 Task: Create a due date automation trigger when advanced on, on the tuesday of the week before a card is due add dates due next month at 11:00 AM.
Action: Mouse moved to (1062, 81)
Screenshot: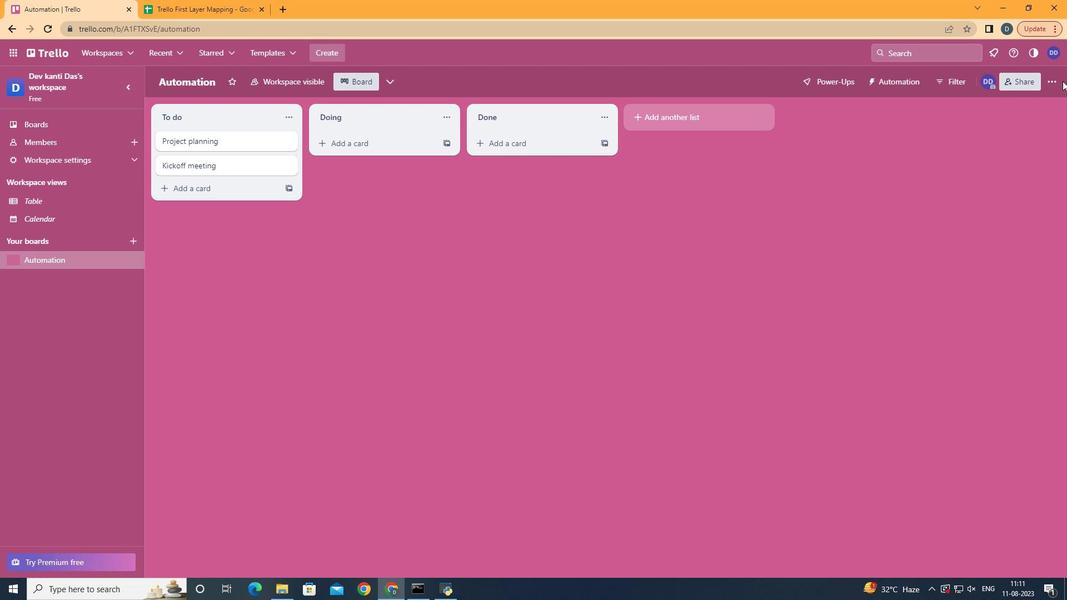 
Action: Mouse pressed left at (1062, 81)
Screenshot: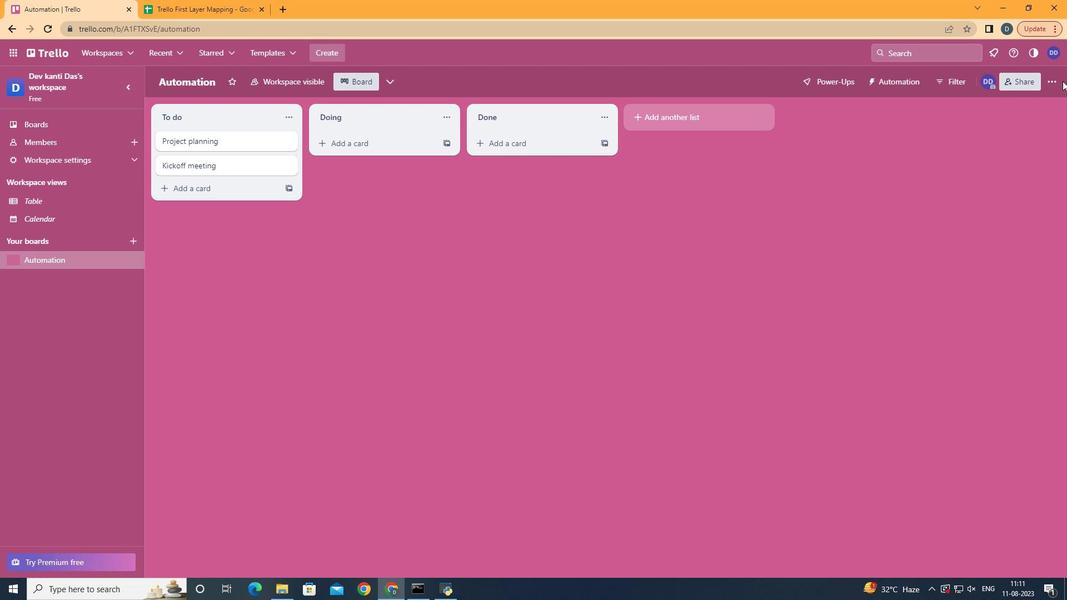 
Action: Mouse moved to (1051, 74)
Screenshot: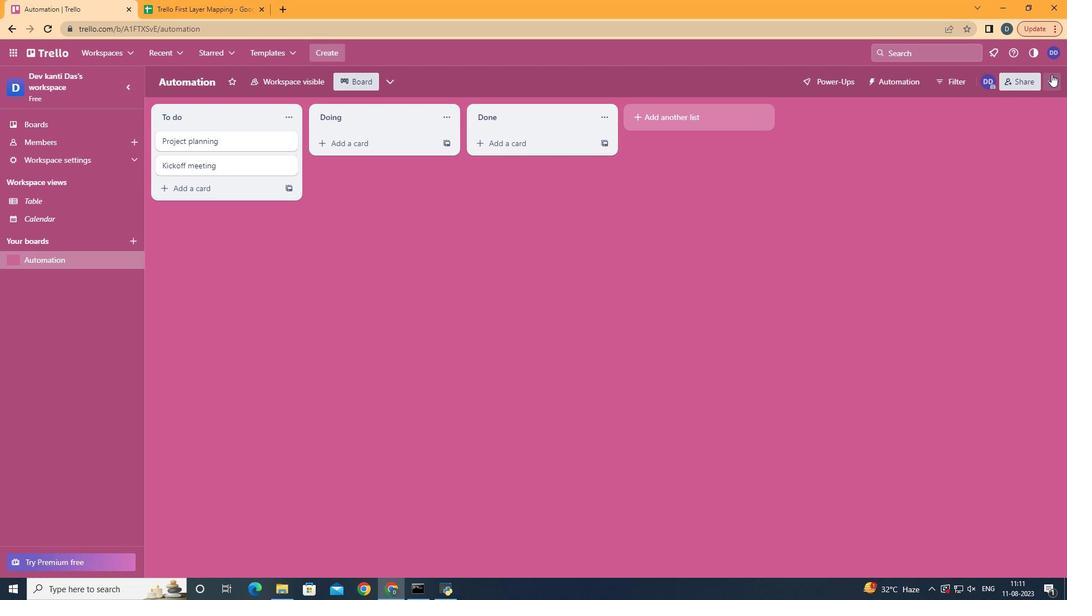 
Action: Mouse pressed left at (1051, 74)
Screenshot: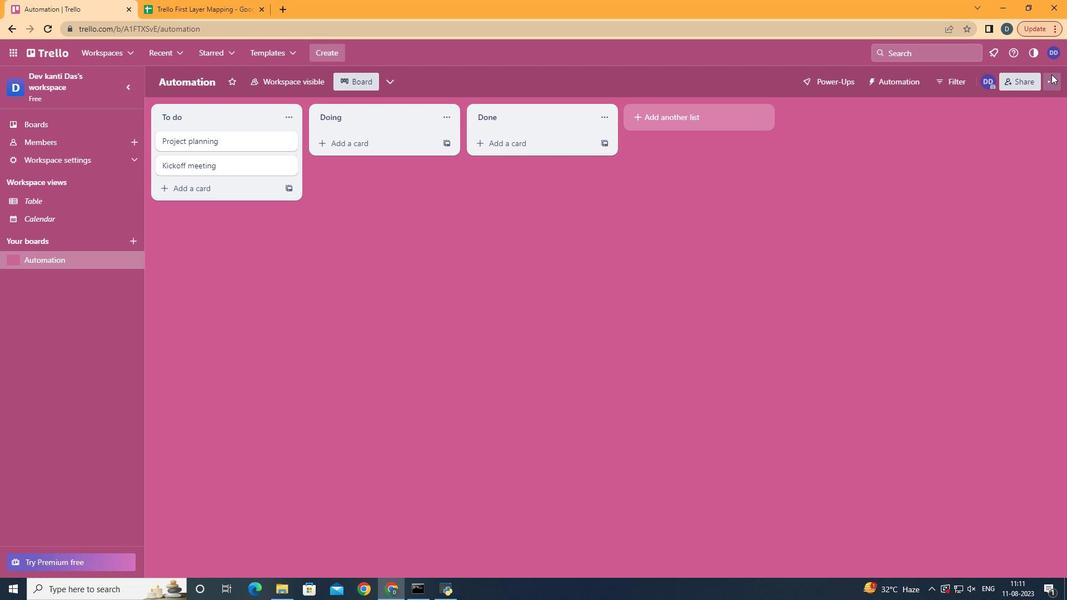 
Action: Mouse moved to (983, 241)
Screenshot: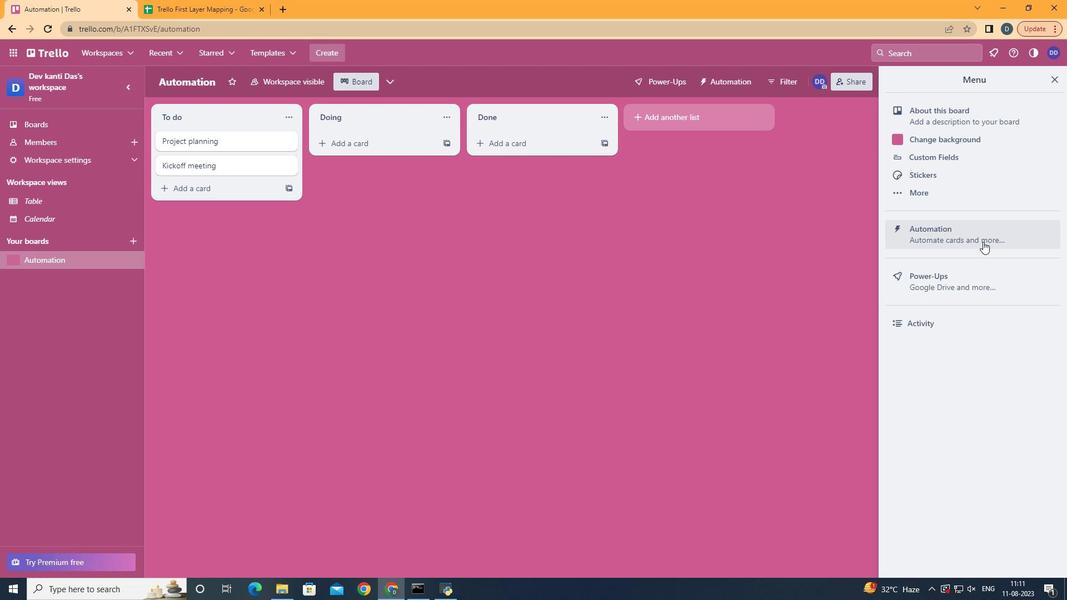
Action: Mouse pressed left at (983, 241)
Screenshot: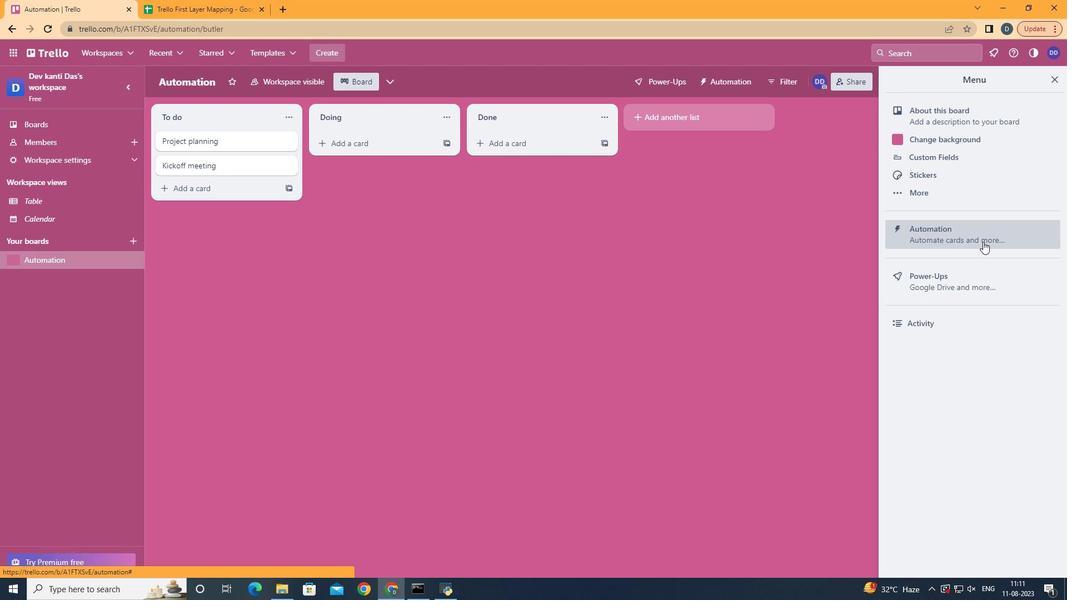 
Action: Mouse moved to (194, 231)
Screenshot: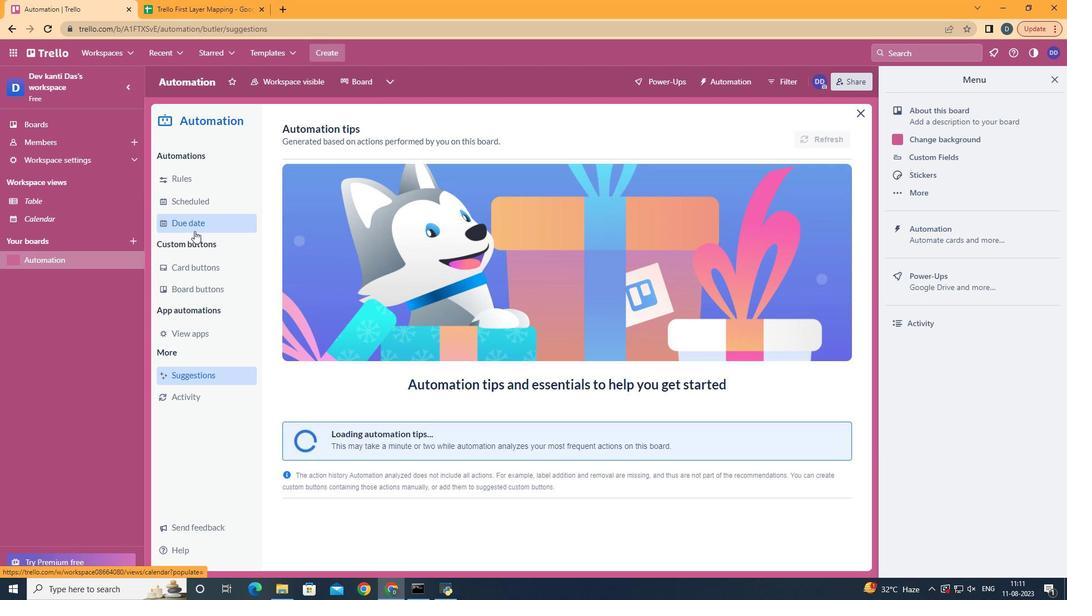 
Action: Mouse pressed left at (194, 231)
Screenshot: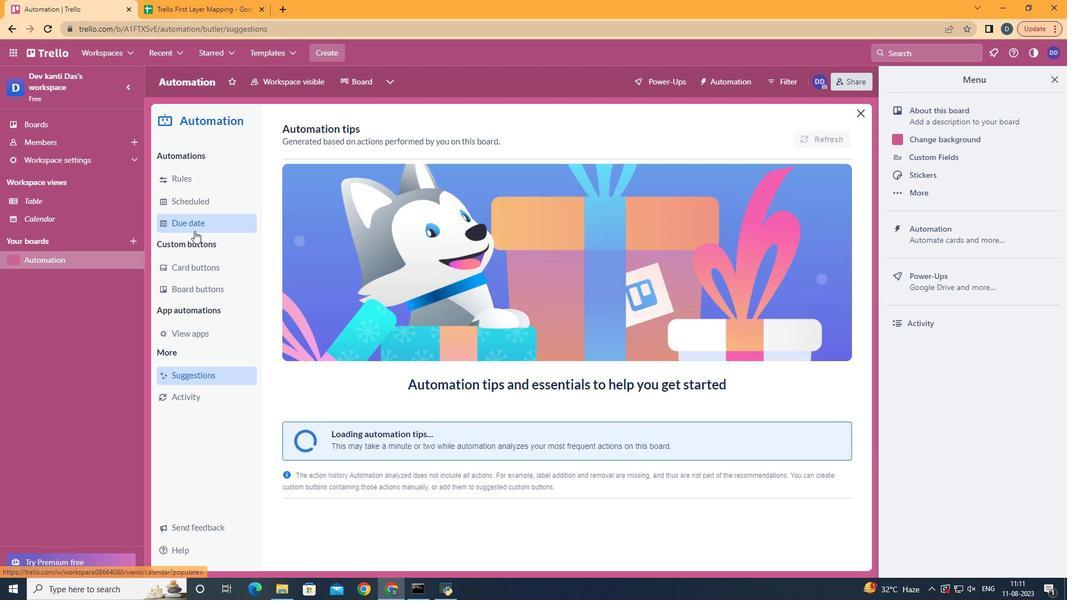 
Action: Mouse moved to (780, 133)
Screenshot: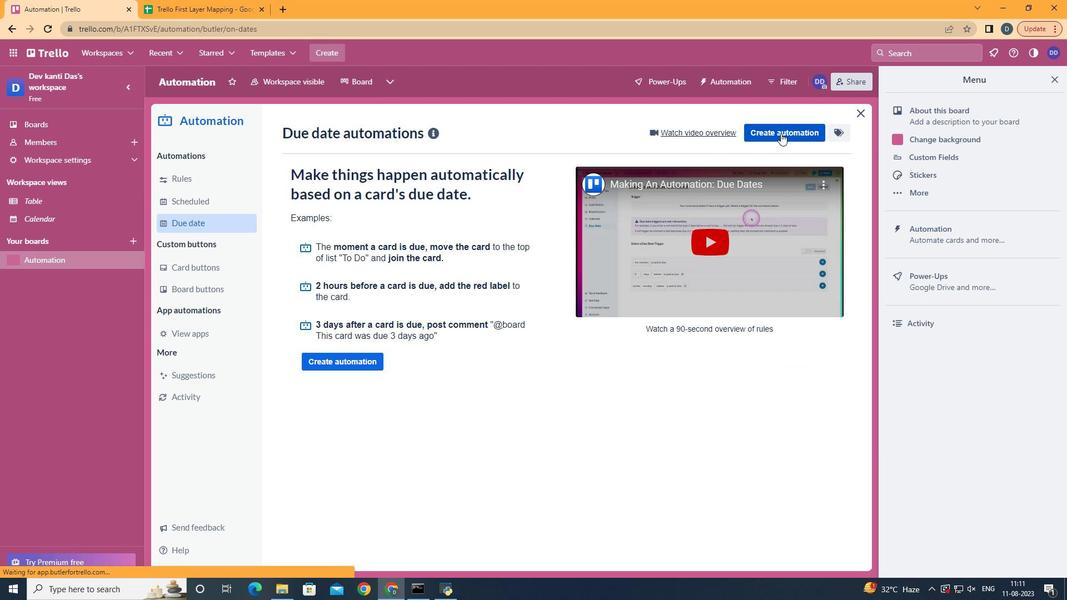 
Action: Mouse pressed left at (780, 133)
Screenshot: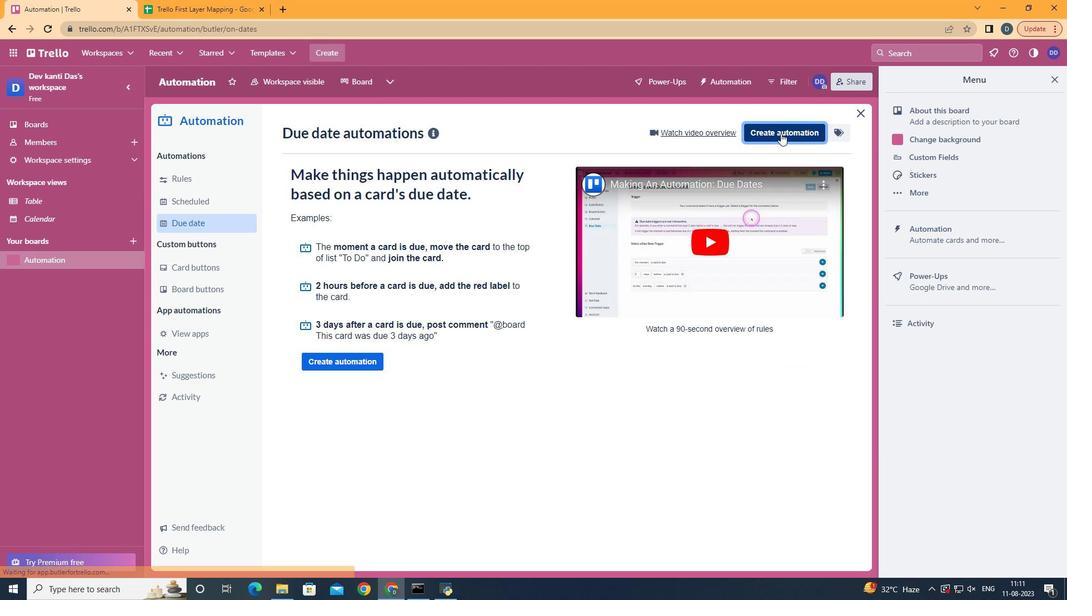 
Action: Mouse moved to (595, 239)
Screenshot: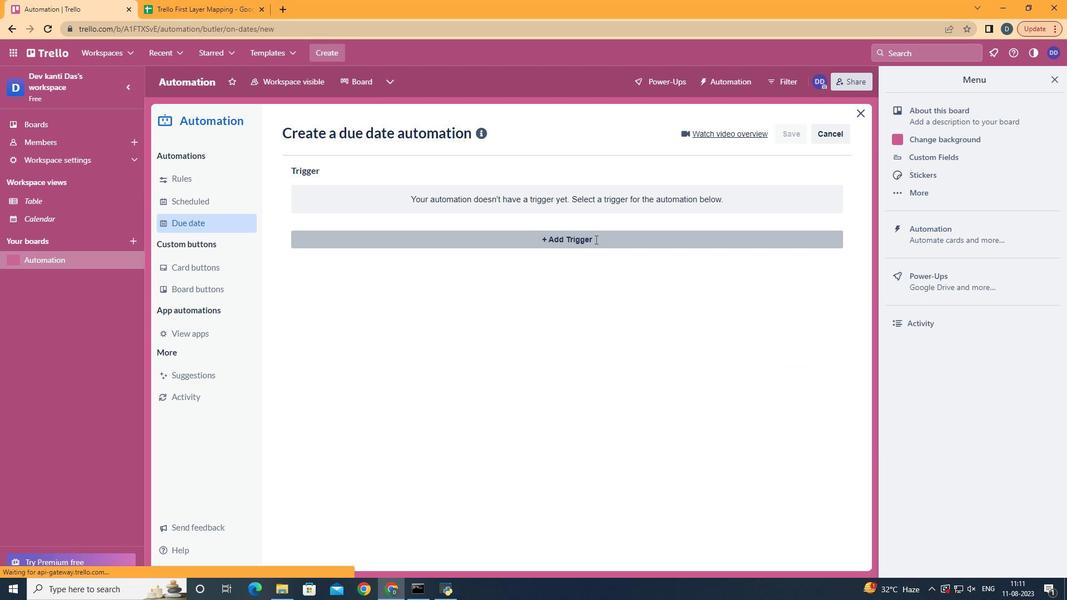 
Action: Mouse pressed left at (595, 239)
Screenshot: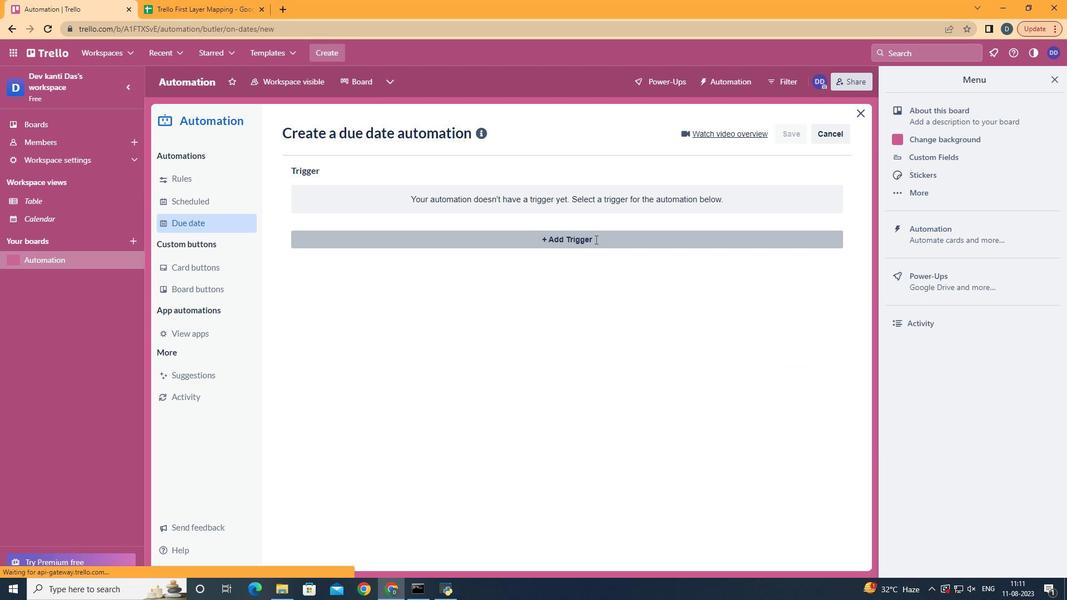 
Action: Mouse moved to (364, 310)
Screenshot: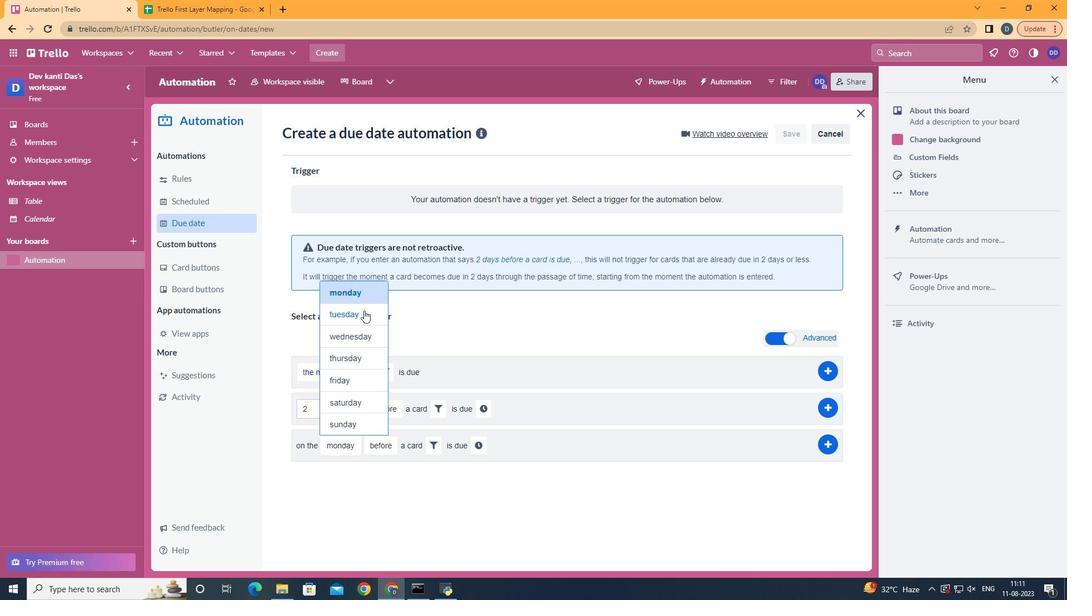 
Action: Mouse pressed left at (364, 310)
Screenshot: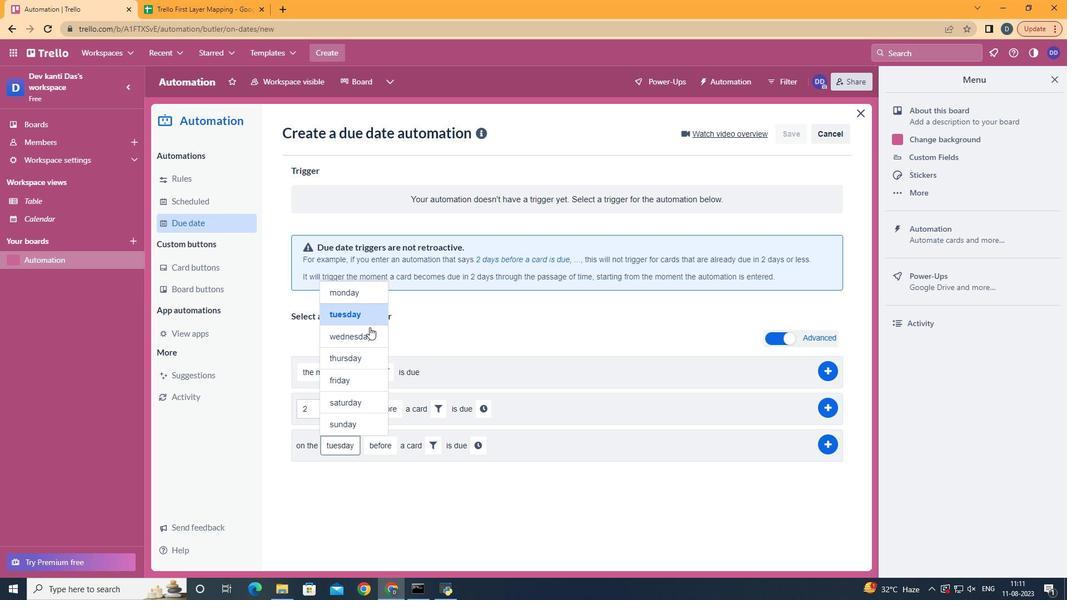 
Action: Mouse moved to (390, 530)
Screenshot: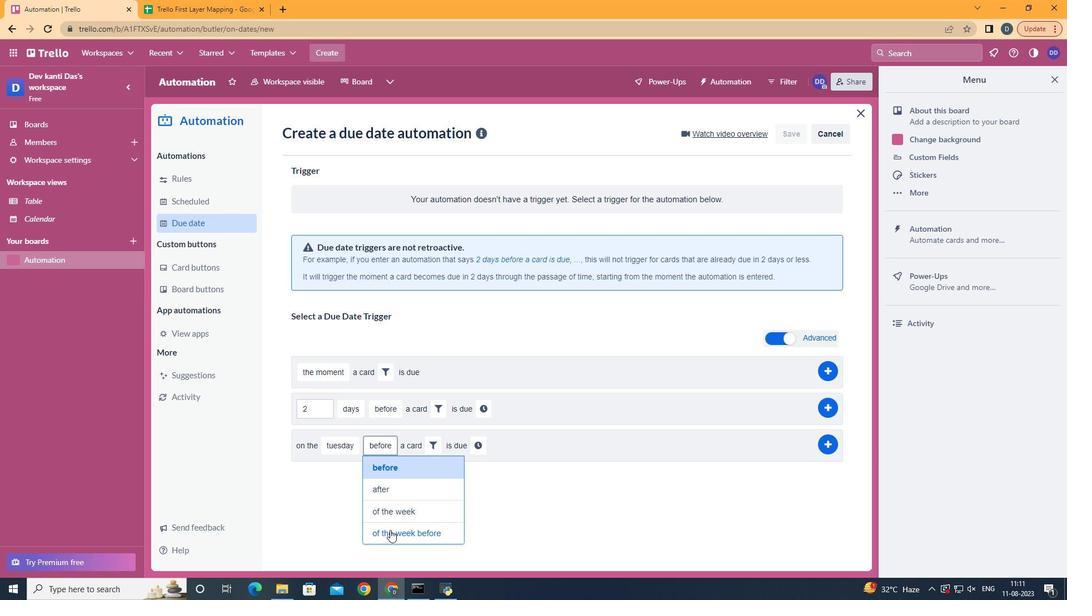 
Action: Mouse pressed left at (390, 530)
Screenshot: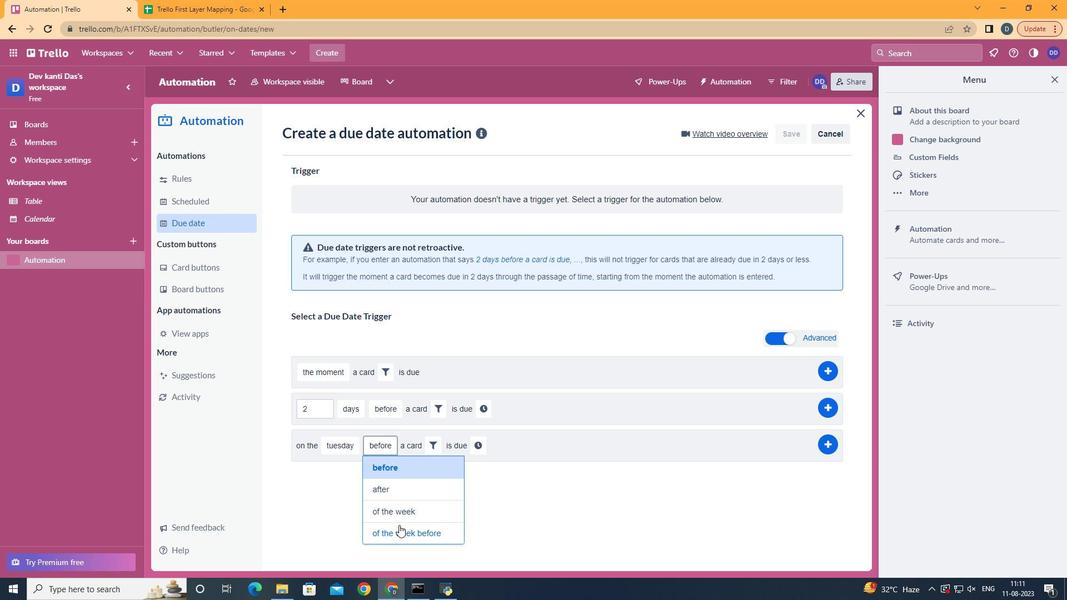 
Action: Mouse moved to (472, 449)
Screenshot: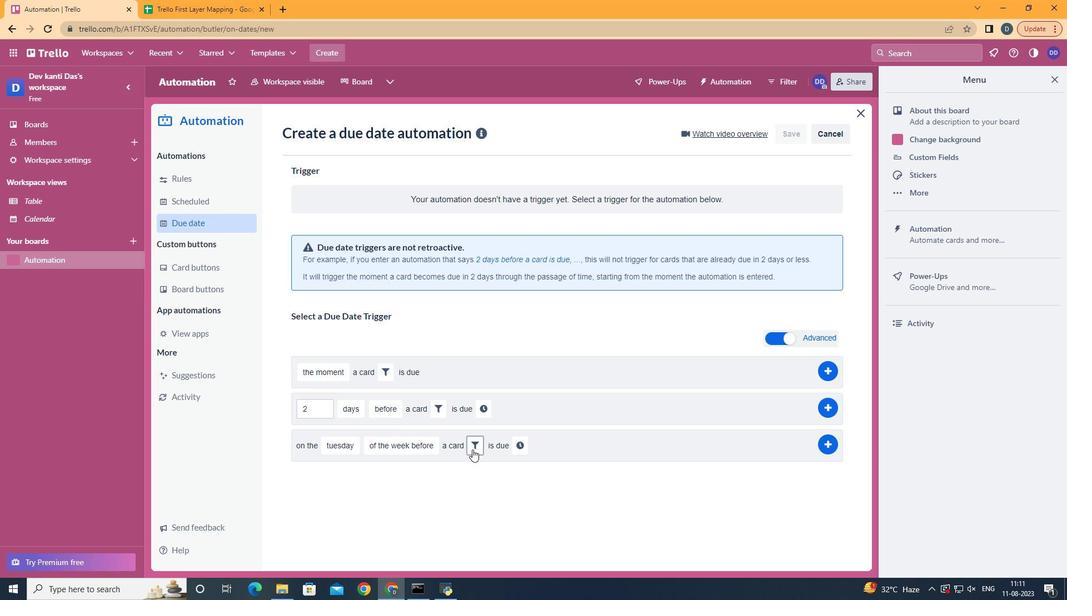 
Action: Mouse pressed left at (472, 449)
Screenshot: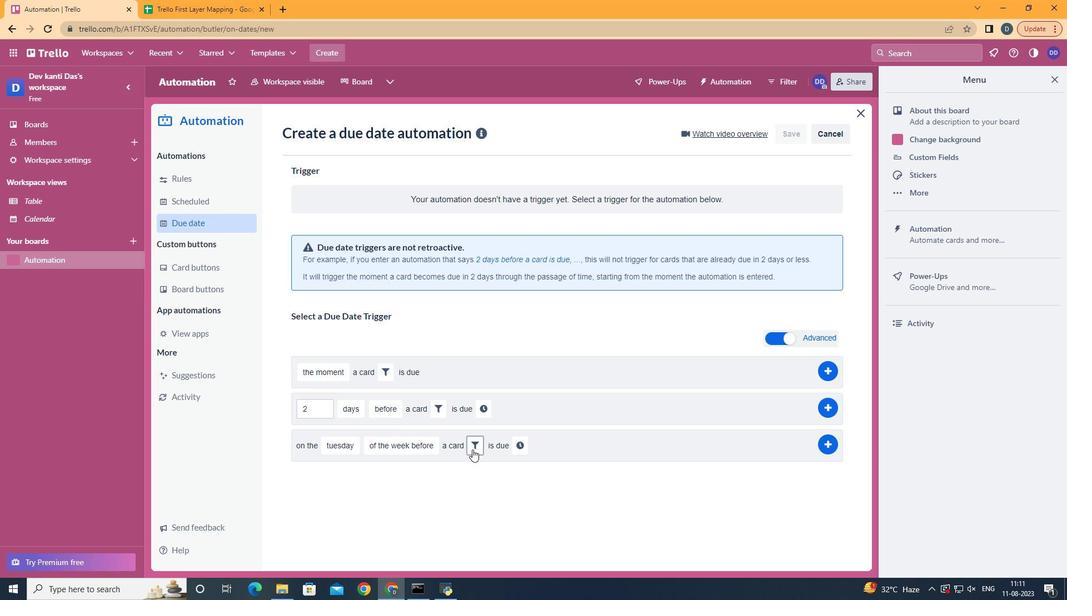 
Action: Mouse moved to (540, 480)
Screenshot: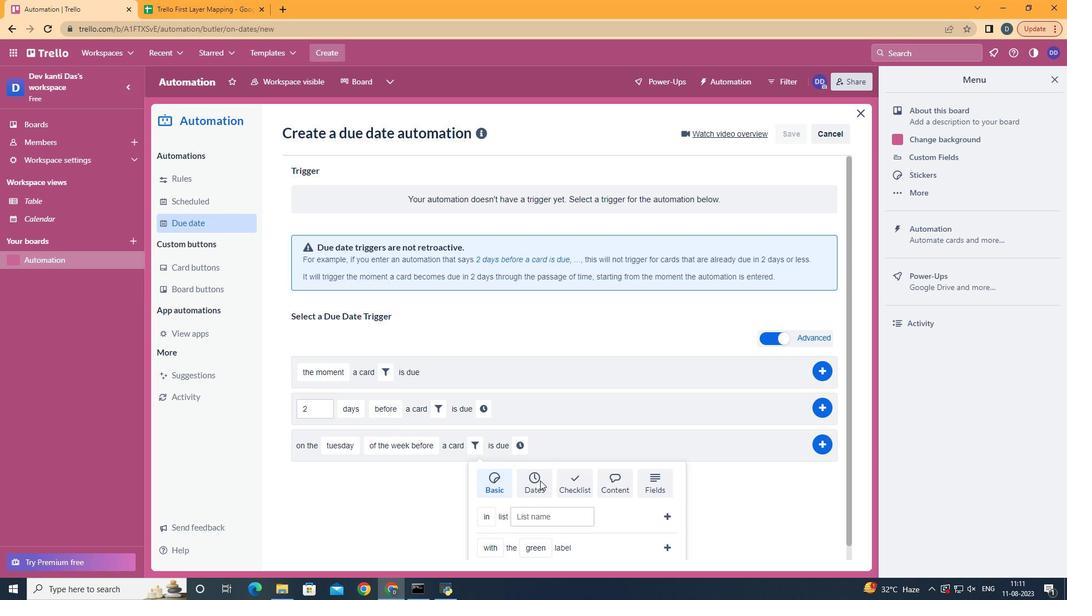 
Action: Mouse pressed left at (540, 480)
Screenshot: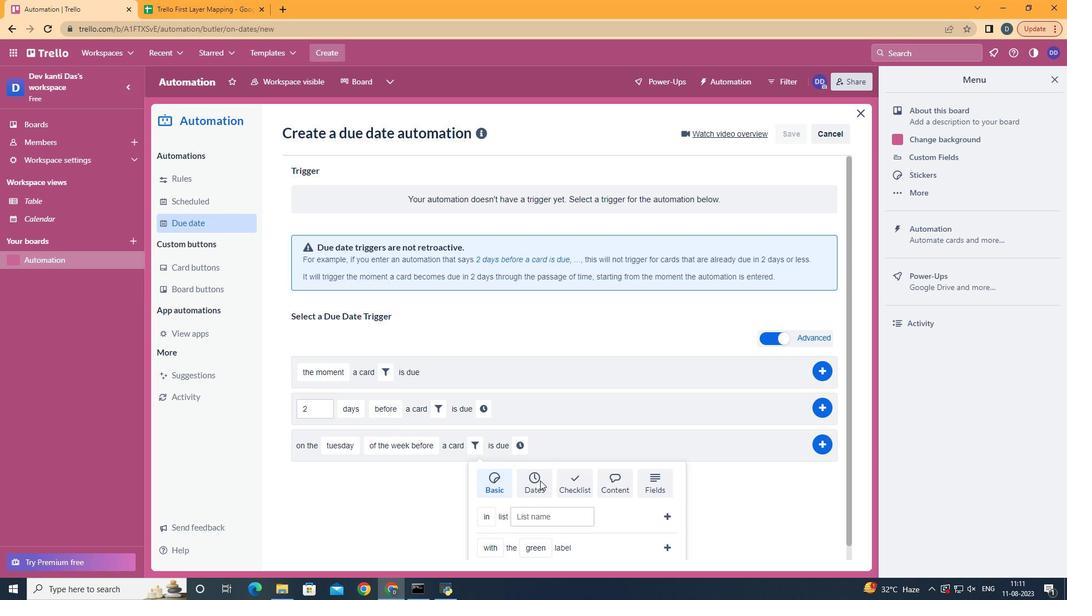 
Action: Mouse scrolled (540, 480) with delta (0, 0)
Screenshot: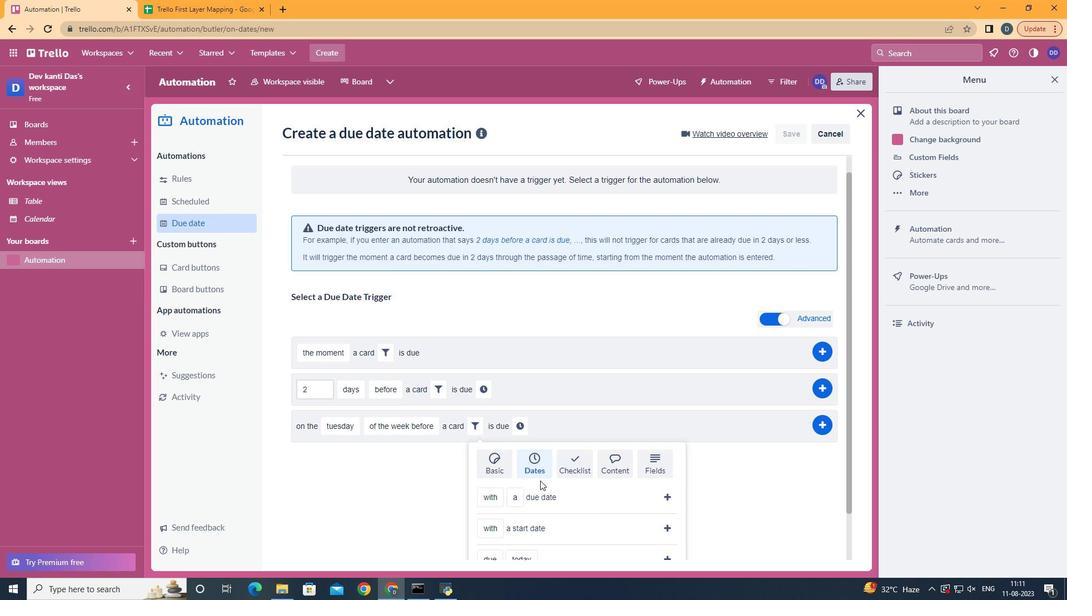 
Action: Mouse scrolled (540, 480) with delta (0, 0)
Screenshot: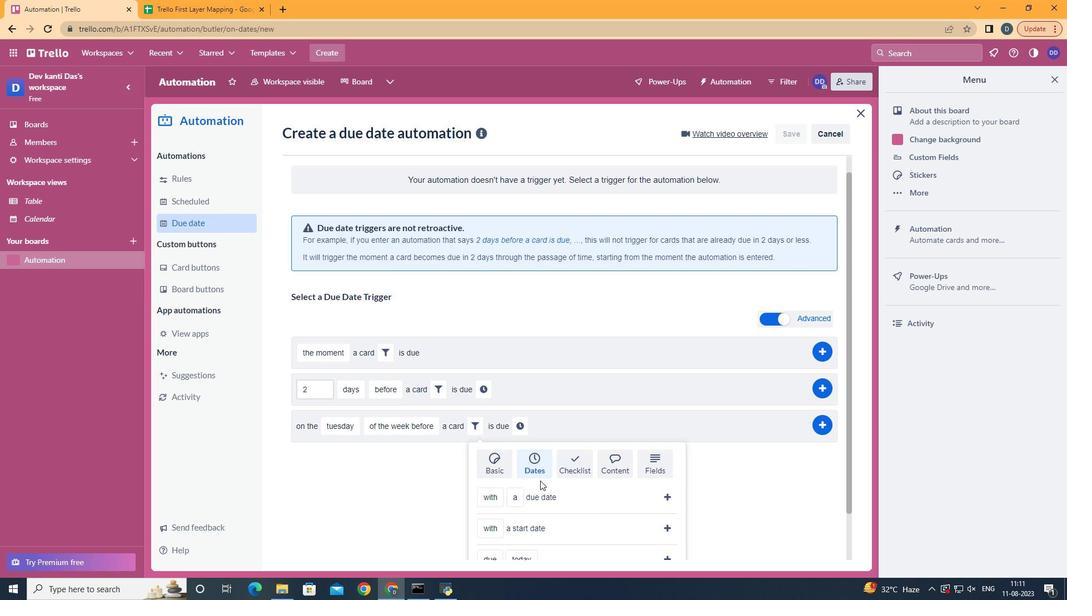 
Action: Mouse scrolled (540, 480) with delta (0, 0)
Screenshot: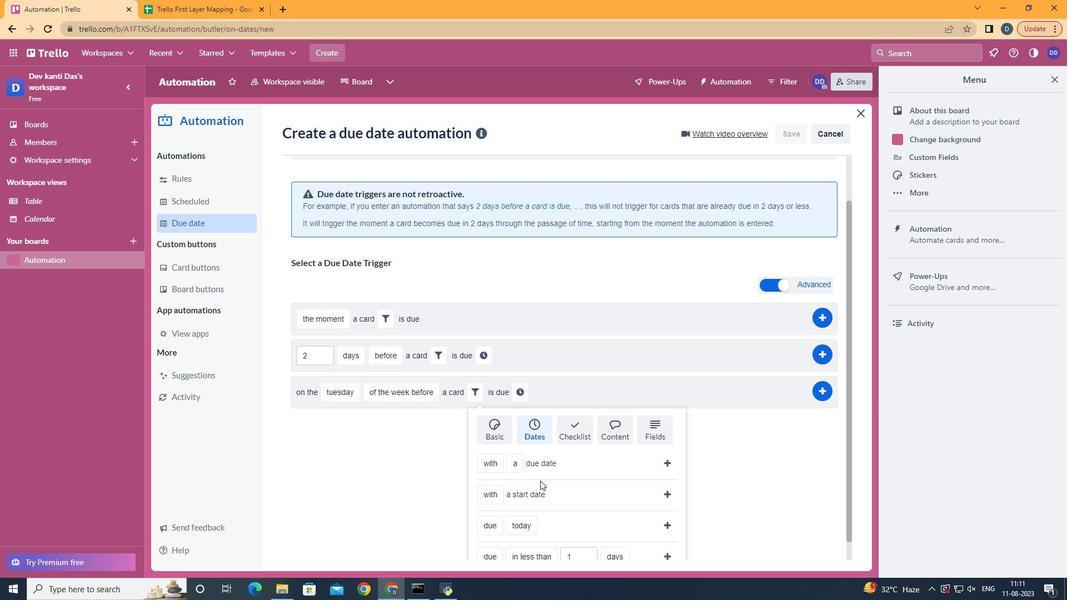 
Action: Mouse scrolled (540, 480) with delta (0, 0)
Screenshot: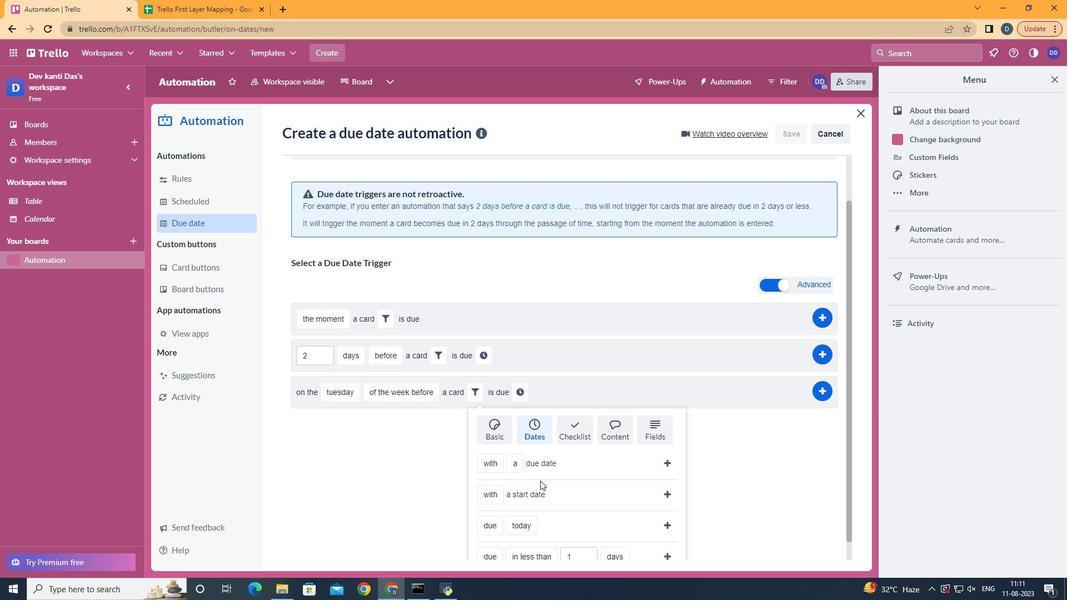 
Action: Mouse moved to (538, 486)
Screenshot: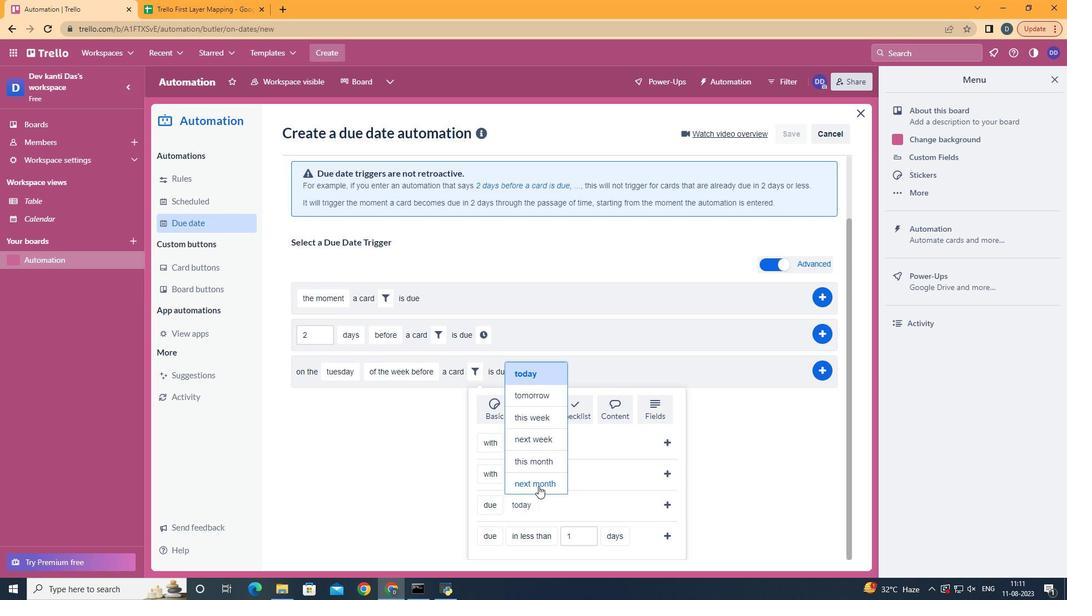 
Action: Mouse pressed left at (538, 486)
Screenshot: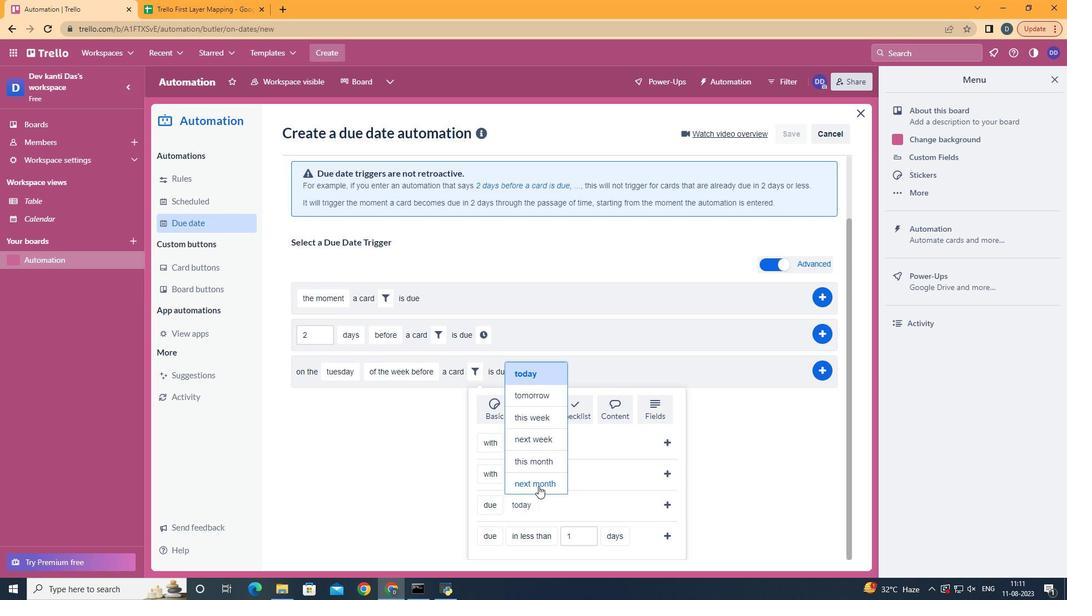 
Action: Mouse moved to (665, 505)
Screenshot: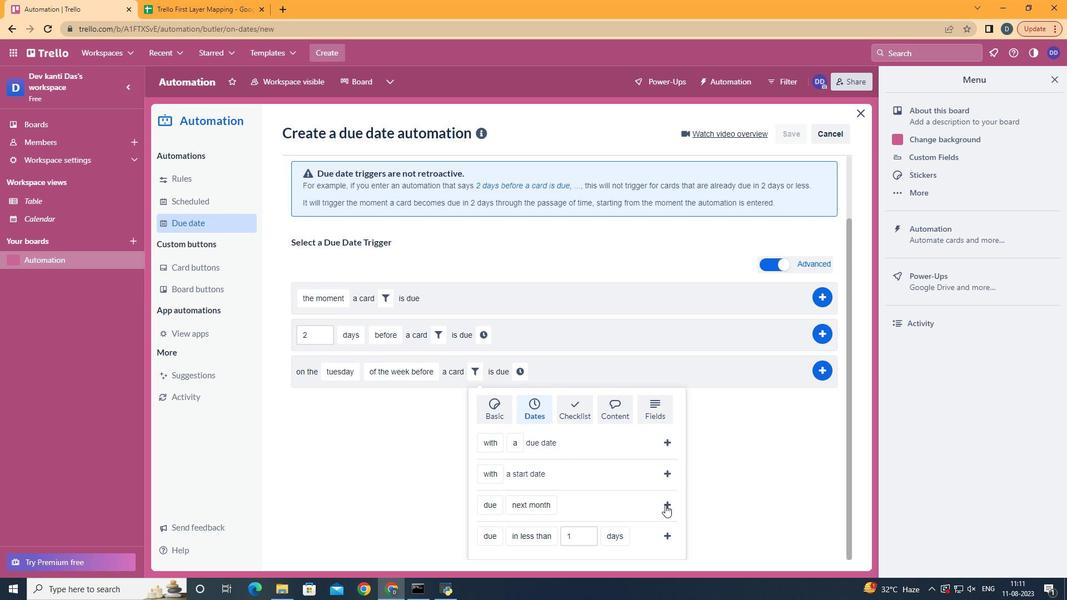 
Action: Mouse pressed left at (665, 505)
Screenshot: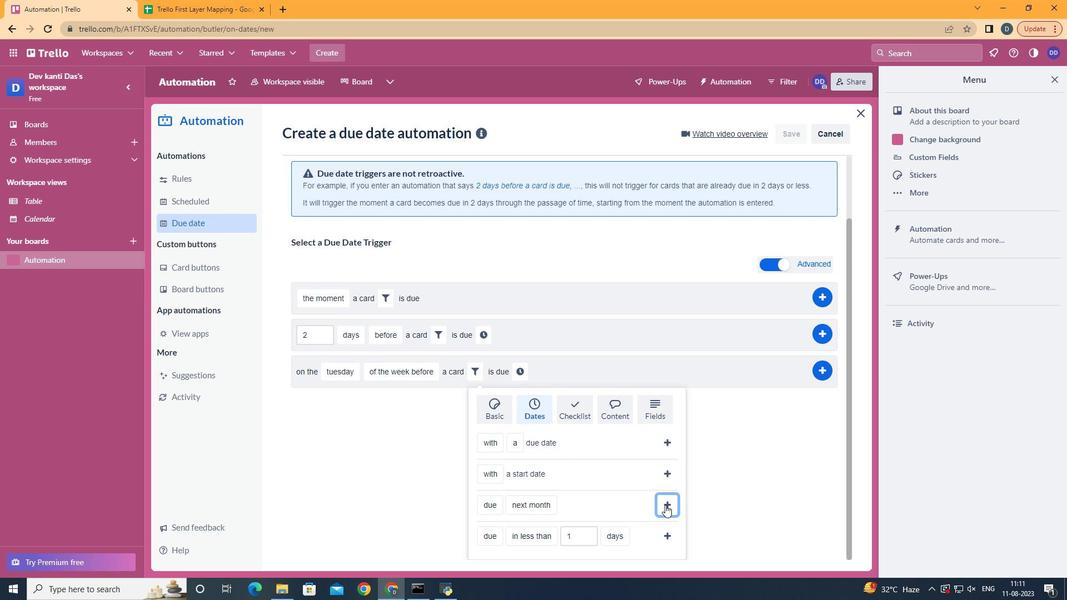 
Action: Mouse moved to (607, 448)
Screenshot: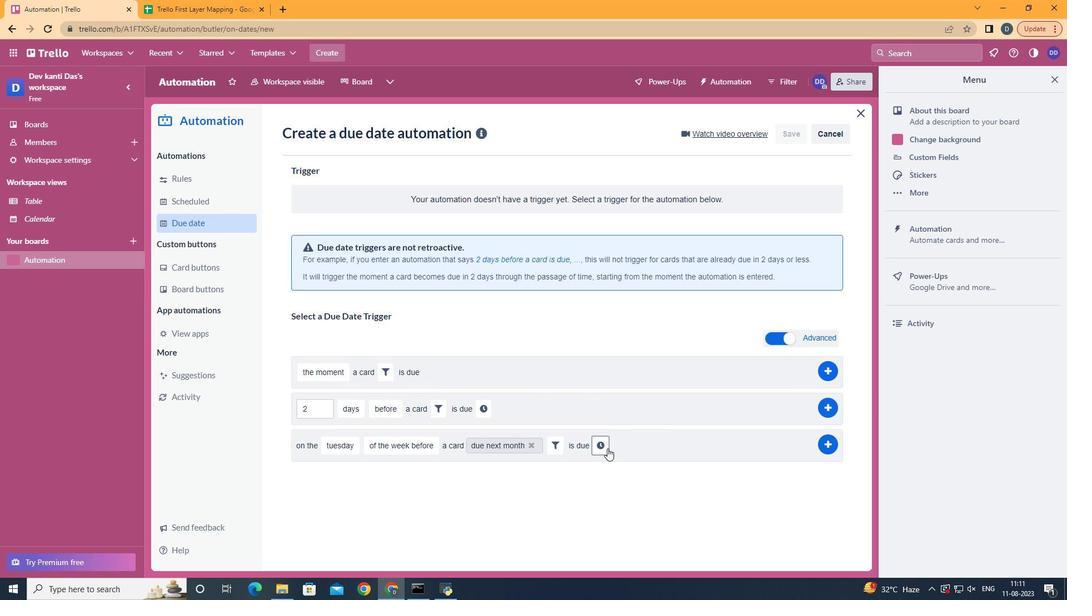 
Action: Mouse pressed left at (607, 448)
Screenshot: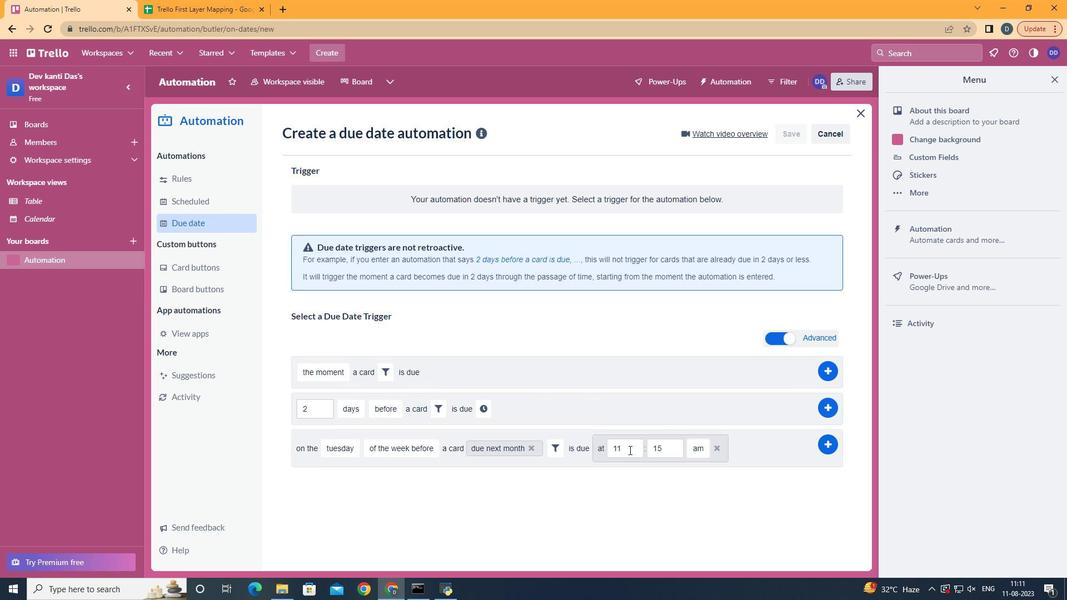 
Action: Mouse moved to (664, 450)
Screenshot: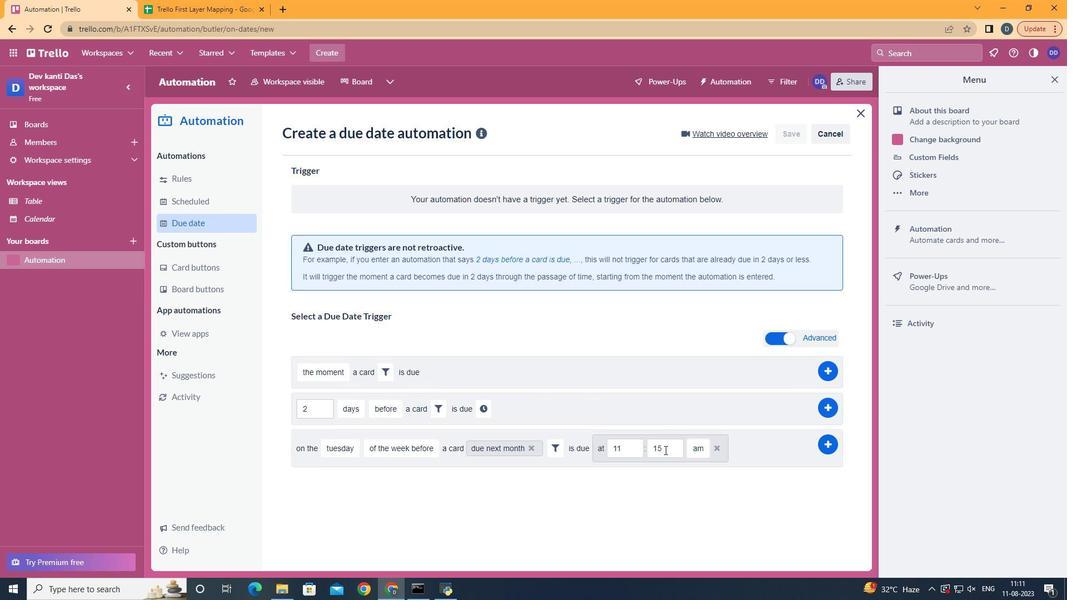 
Action: Mouse pressed left at (664, 450)
Screenshot: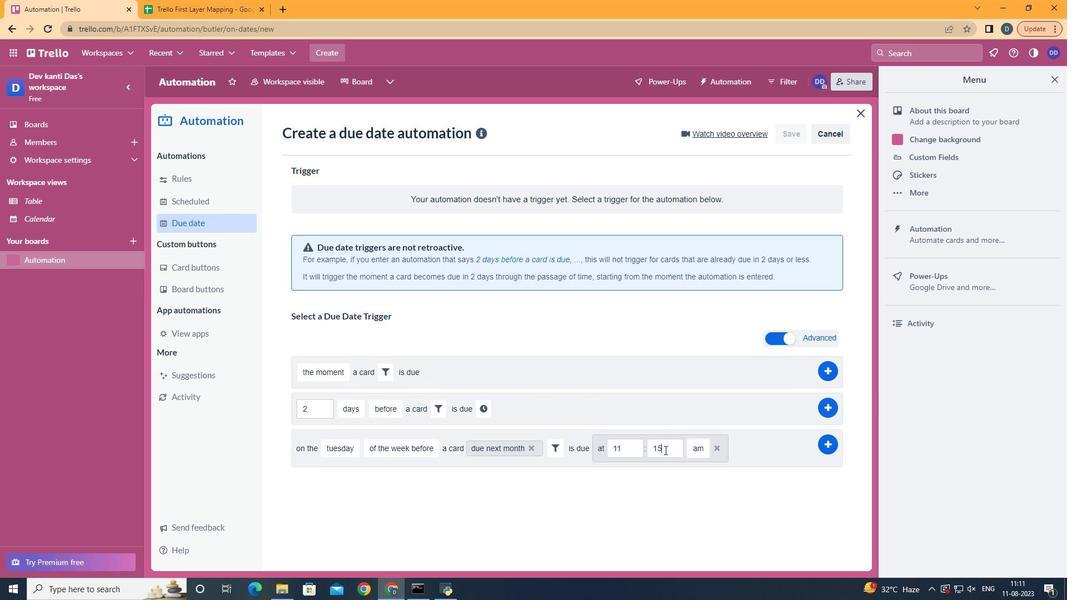 
Action: Key pressed <Key.backspace><Key.backspace>00
Screenshot: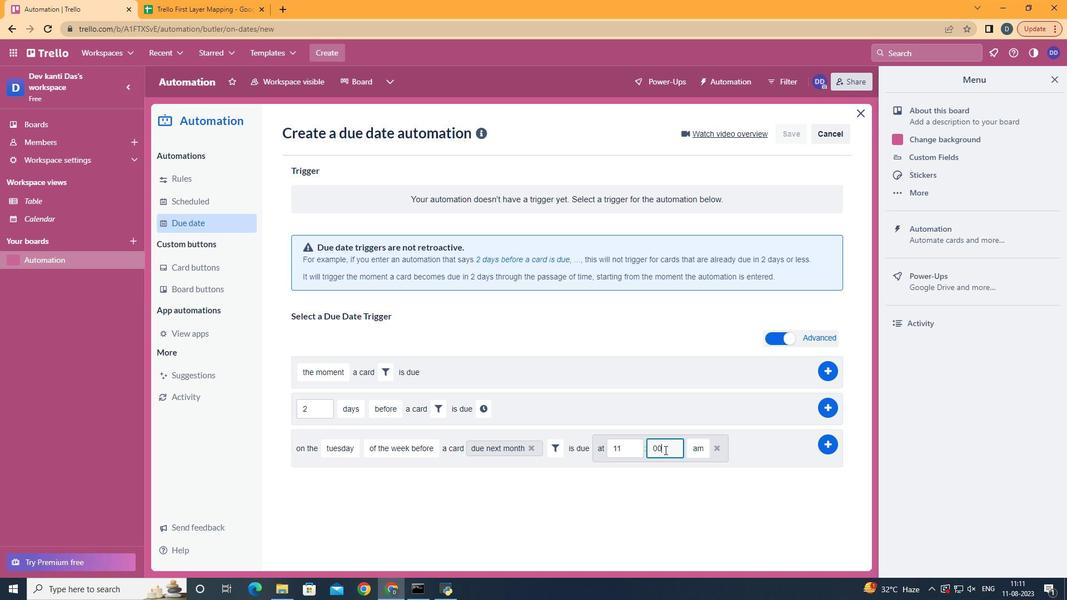 
Action: Mouse moved to (835, 444)
Screenshot: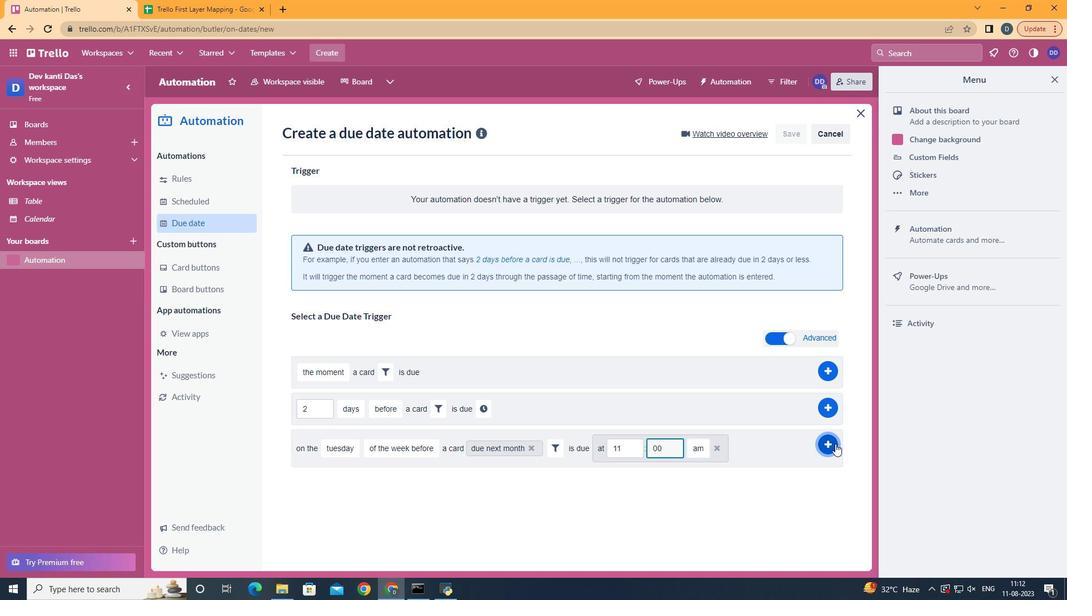 
Action: Mouse pressed left at (835, 444)
Screenshot: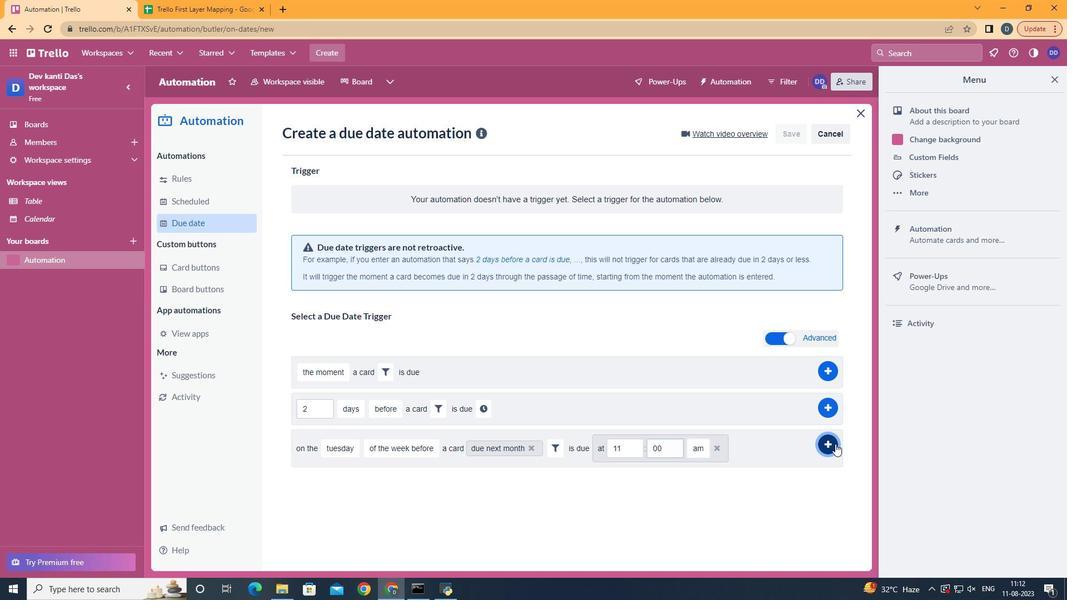 
